 Task: Start in the project ConvertTech the sprint 'Code Crusades', with a duration of 1 week. Start in the project ConvertTech the sprint 'Code Crusades', with a duration of 3 weeks. Start in the project ConvertTech the sprint 'Code Crusades', with a duration of 2 weeks
Action: Mouse moved to (188, 54)
Screenshot: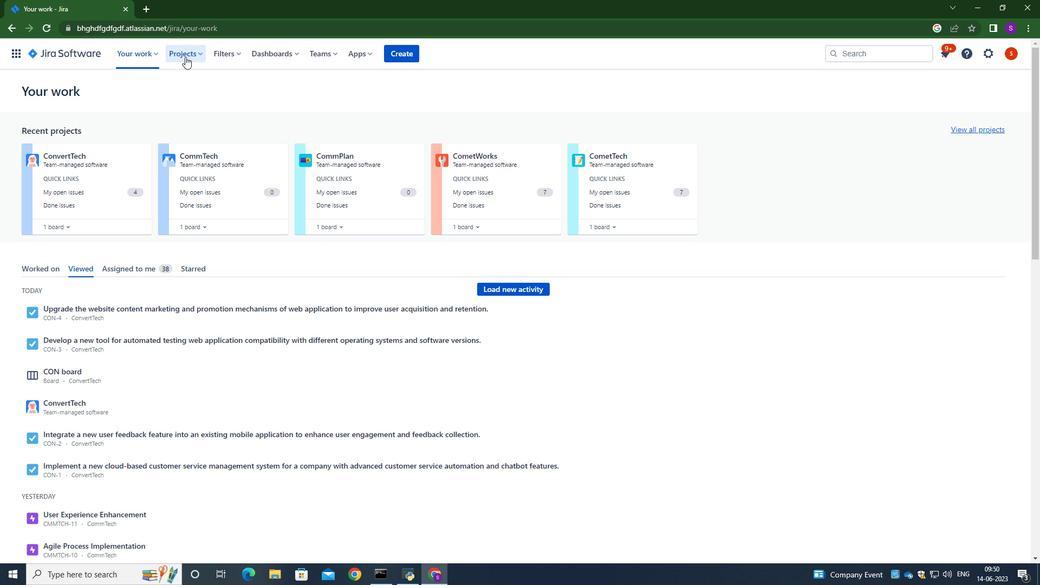
Action: Mouse pressed left at (188, 54)
Screenshot: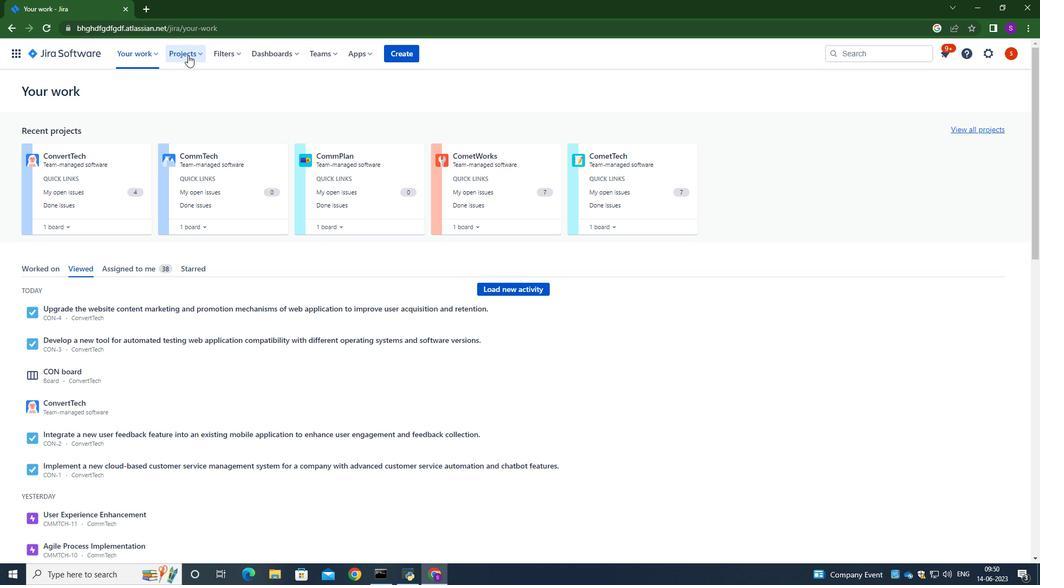 
Action: Mouse moved to (201, 96)
Screenshot: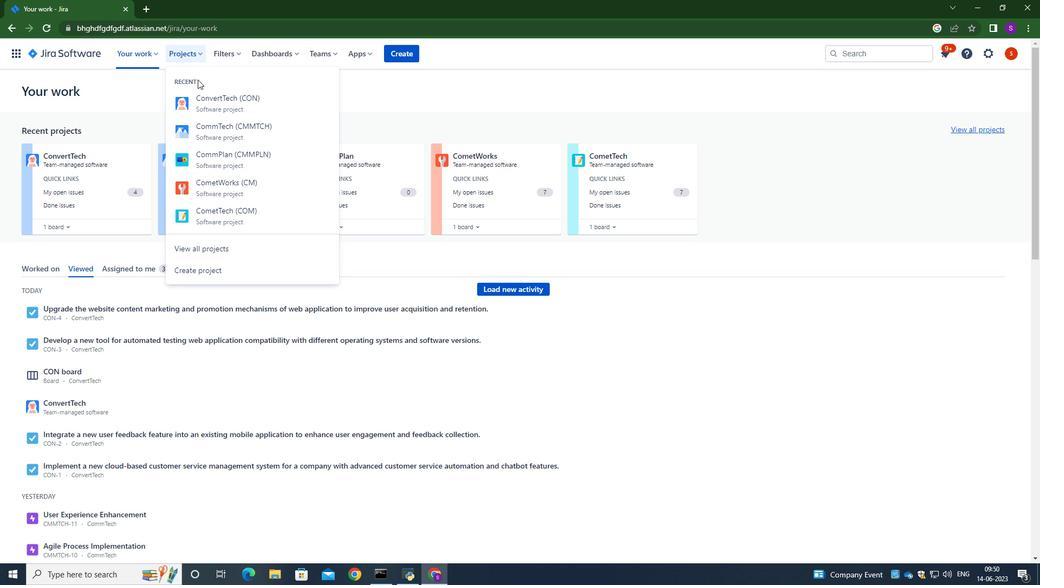 
Action: Mouse pressed left at (201, 96)
Screenshot: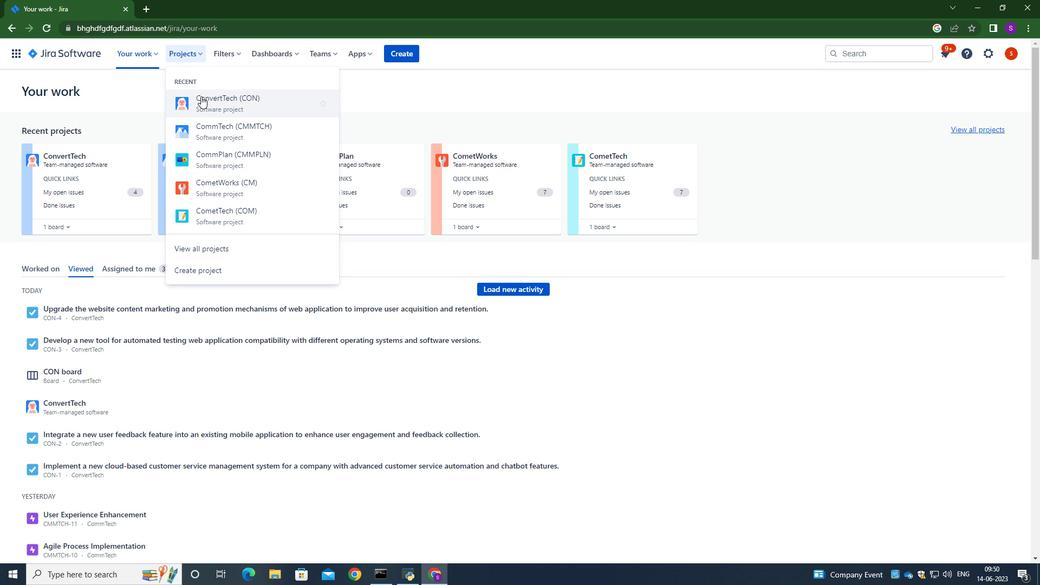 
Action: Mouse moved to (49, 160)
Screenshot: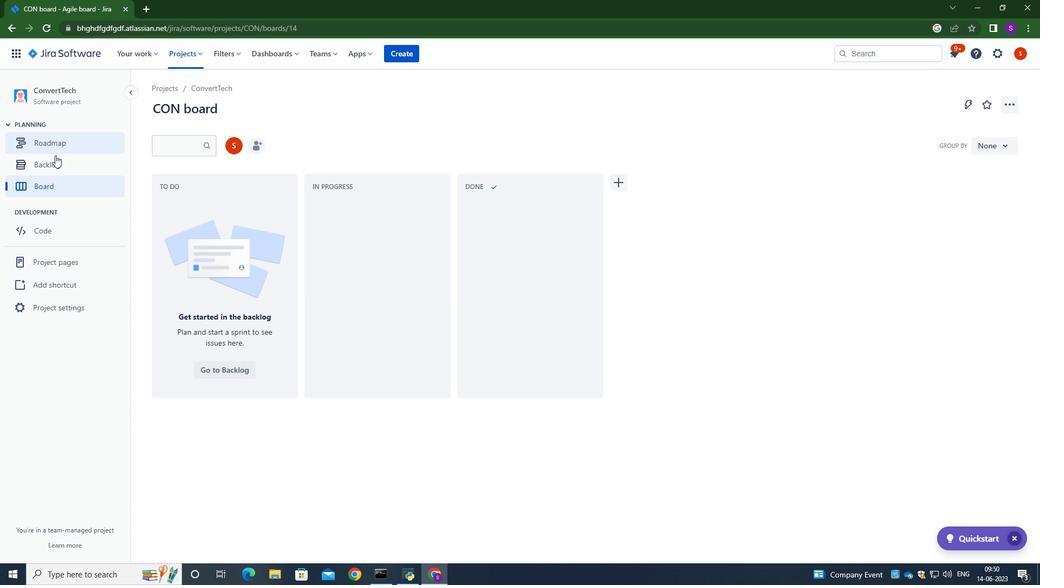 
Action: Mouse pressed left at (49, 160)
Screenshot: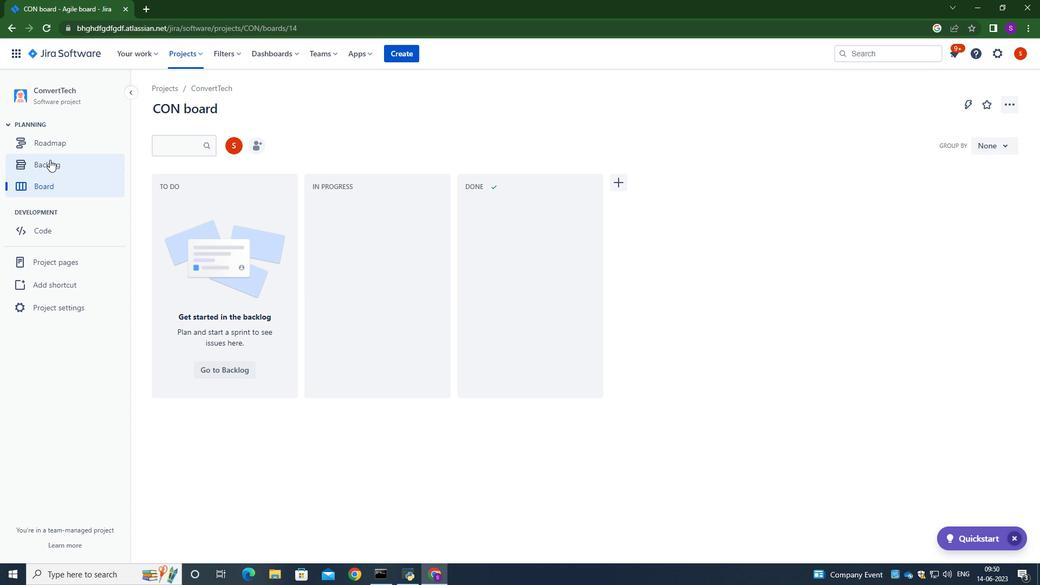 
Action: Mouse moved to (364, 262)
Screenshot: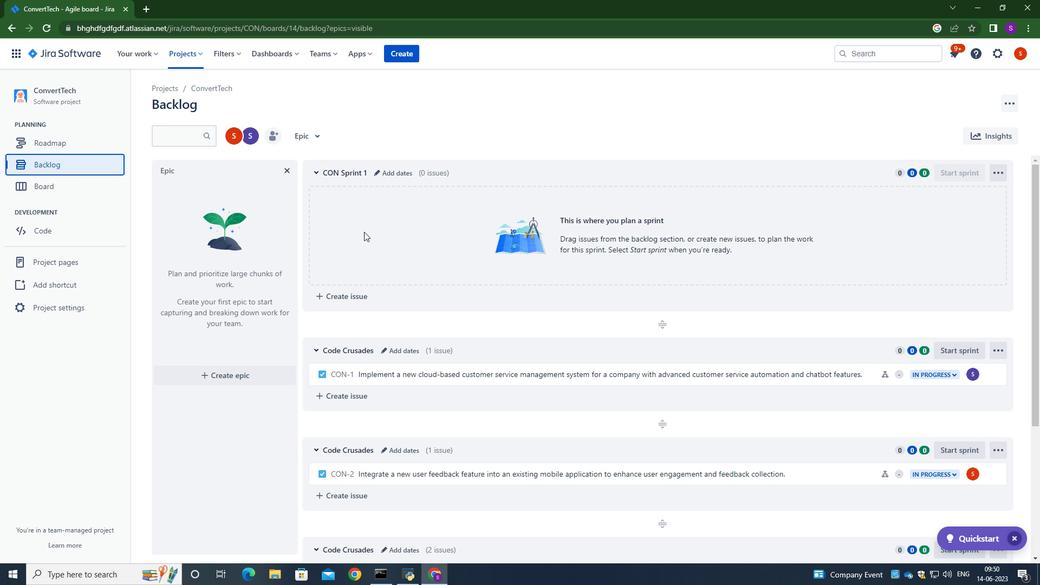 
Action: Mouse scrolled (364, 261) with delta (0, 0)
Screenshot: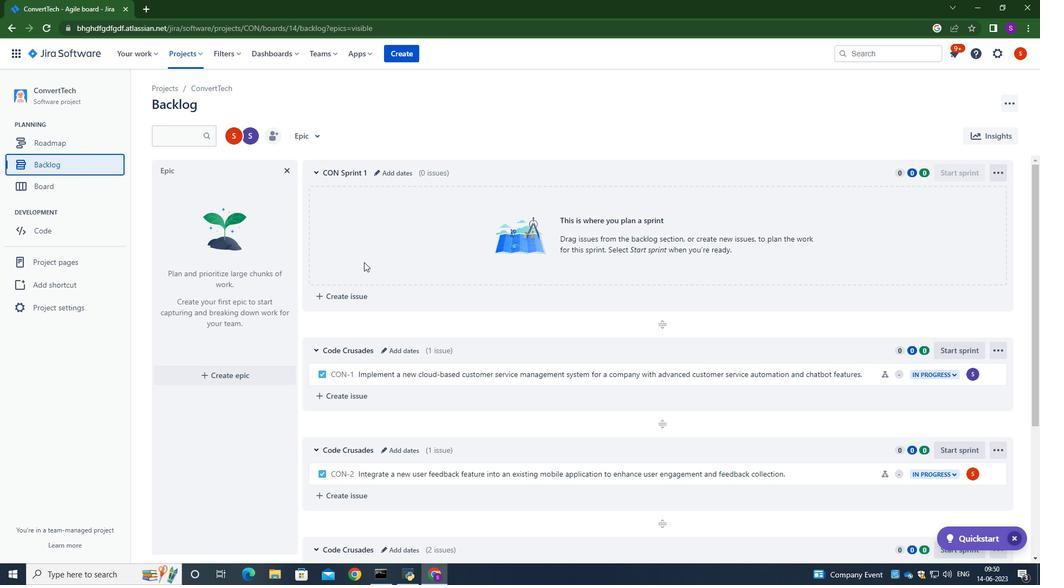 
Action: Mouse scrolled (364, 261) with delta (0, 0)
Screenshot: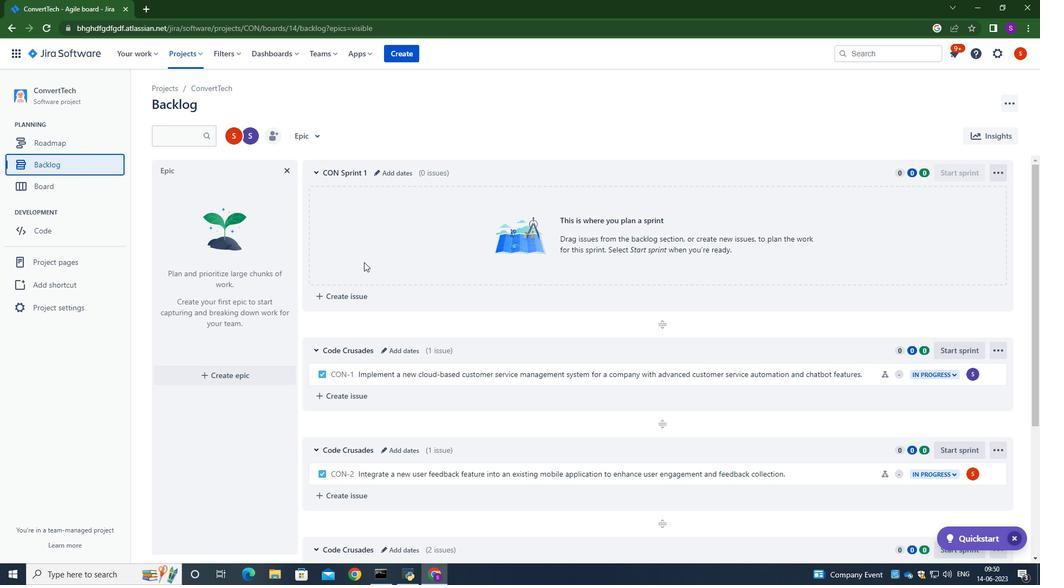 
Action: Mouse moved to (315, 241)
Screenshot: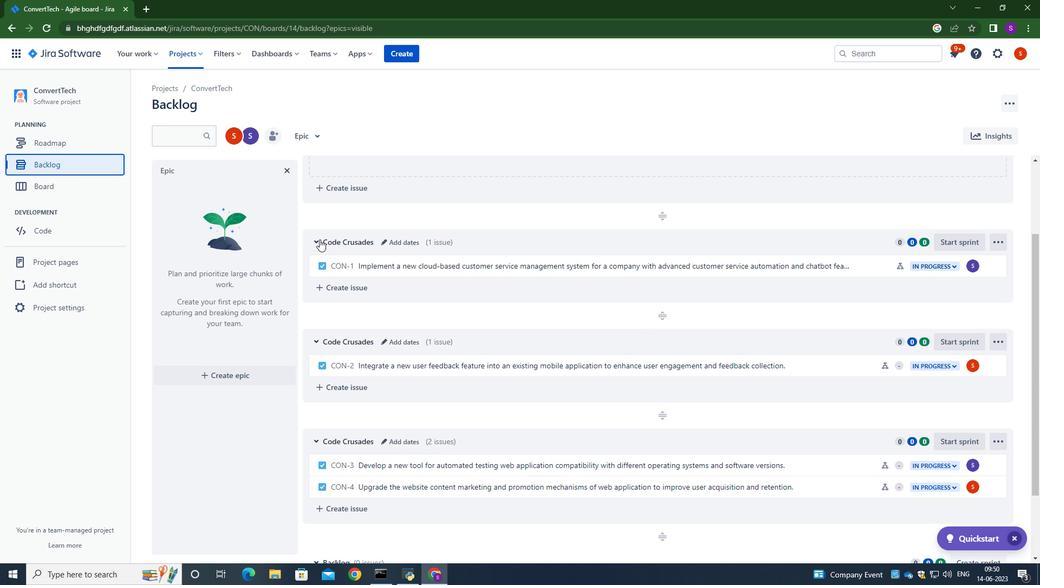 
Action: Mouse pressed left at (315, 241)
Screenshot: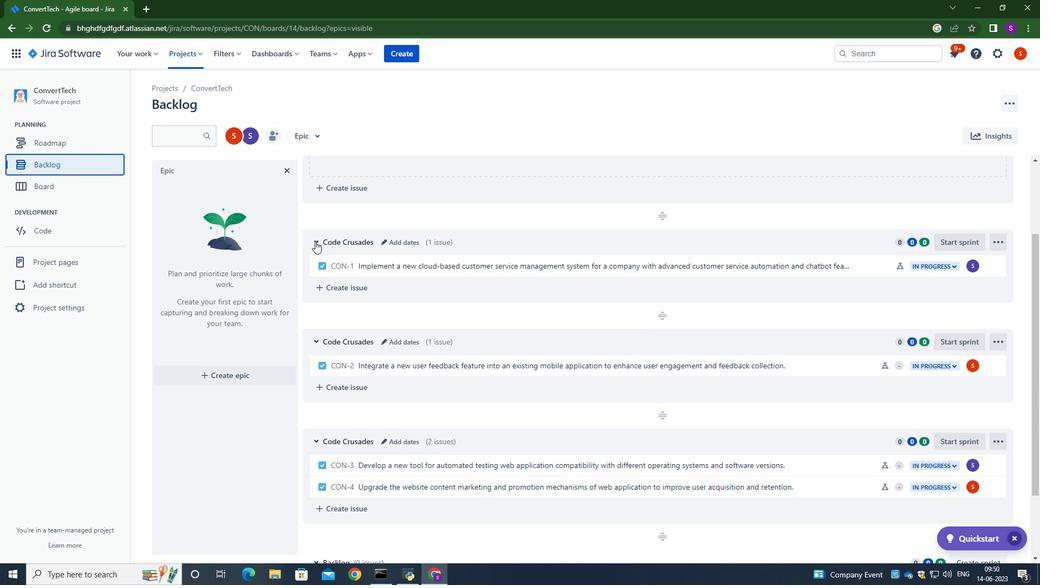 
Action: Mouse pressed left at (315, 241)
Screenshot: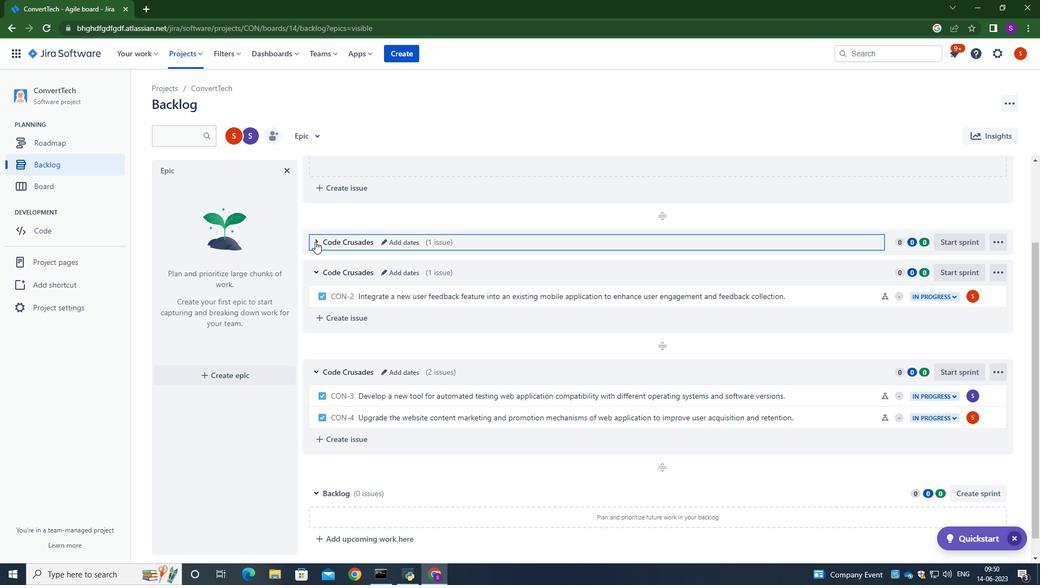 
Action: Mouse moved to (489, 220)
Screenshot: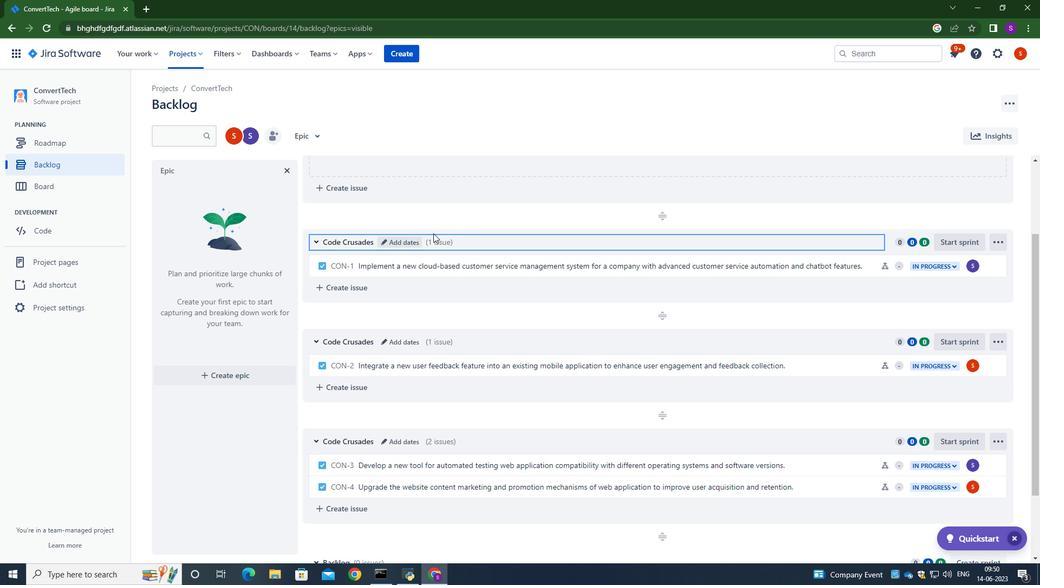 
Action: Mouse scrolled (489, 220) with delta (0, 0)
Screenshot: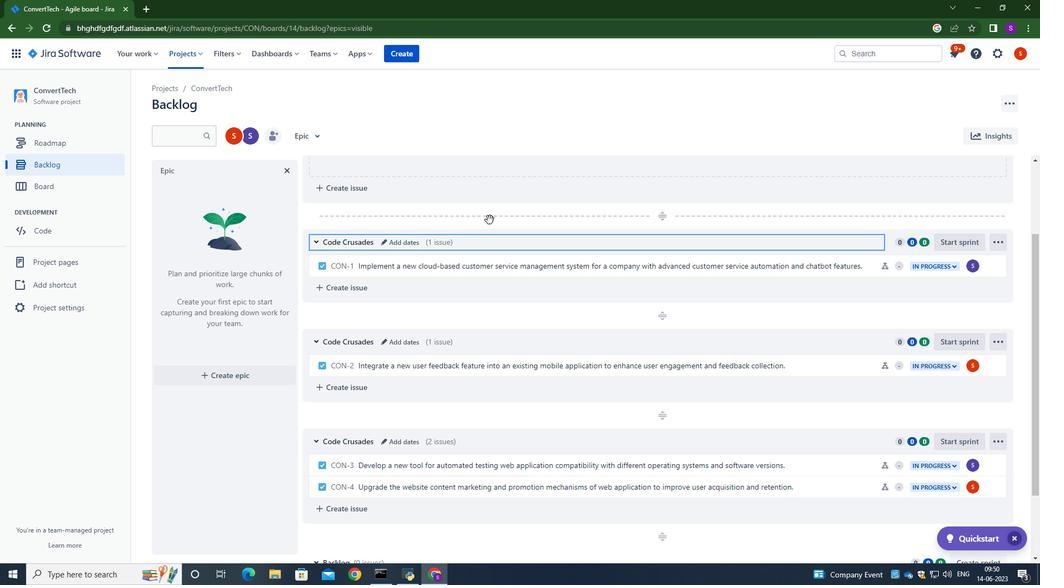 
Action: Mouse scrolled (489, 220) with delta (0, 0)
Screenshot: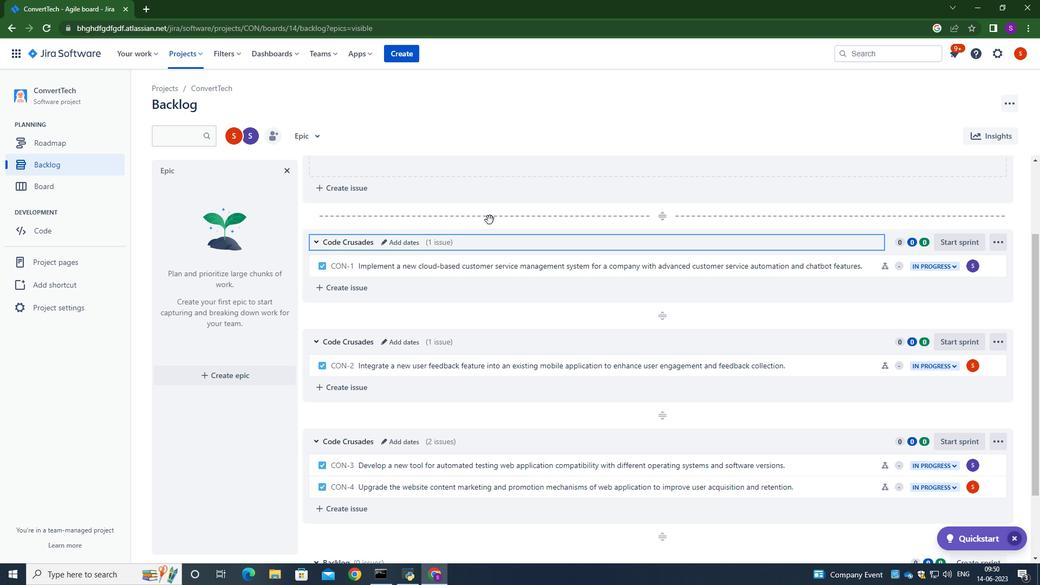 
Action: Mouse scrolled (489, 220) with delta (0, 0)
Screenshot: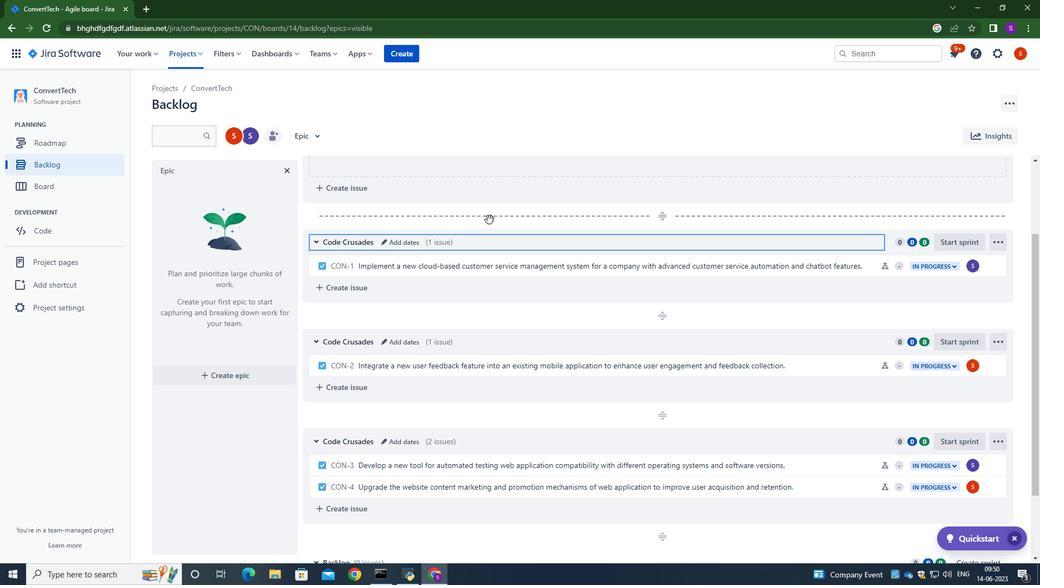 
Action: Mouse moved to (489, 219)
Screenshot: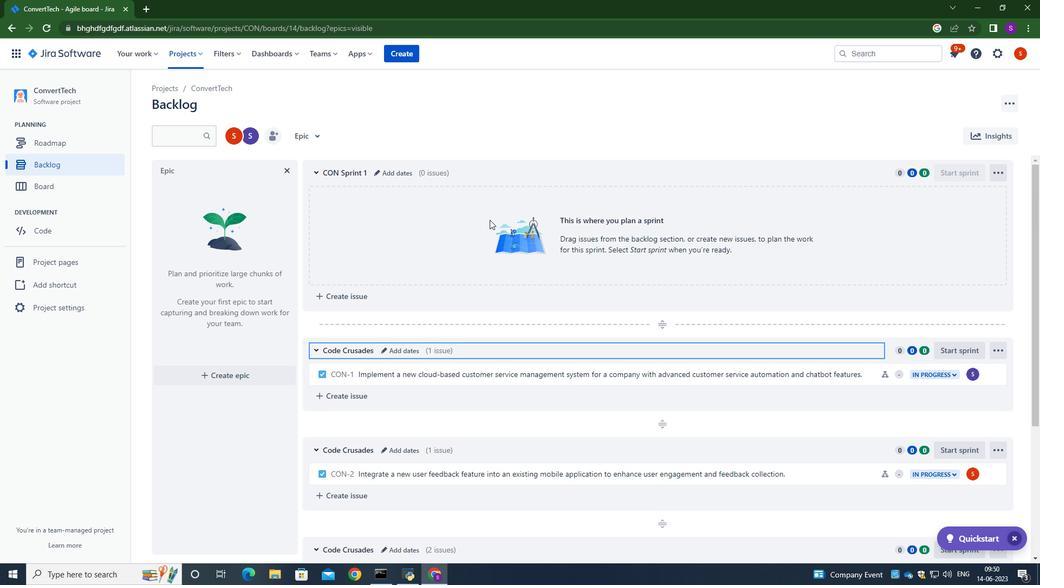 
Action: Mouse scrolled (489, 218) with delta (0, 0)
Screenshot: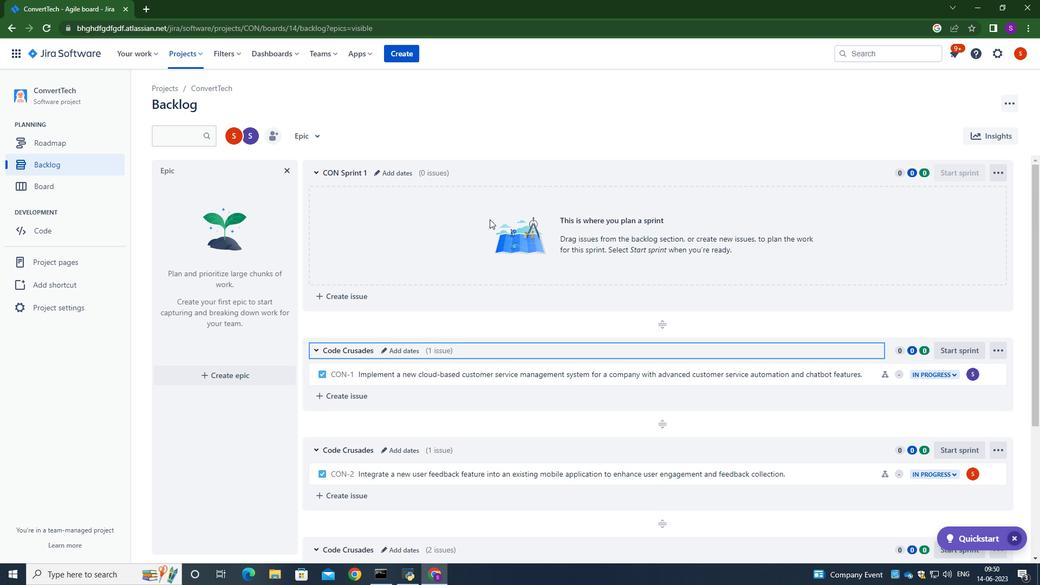 
Action: Mouse moved to (383, 298)
Screenshot: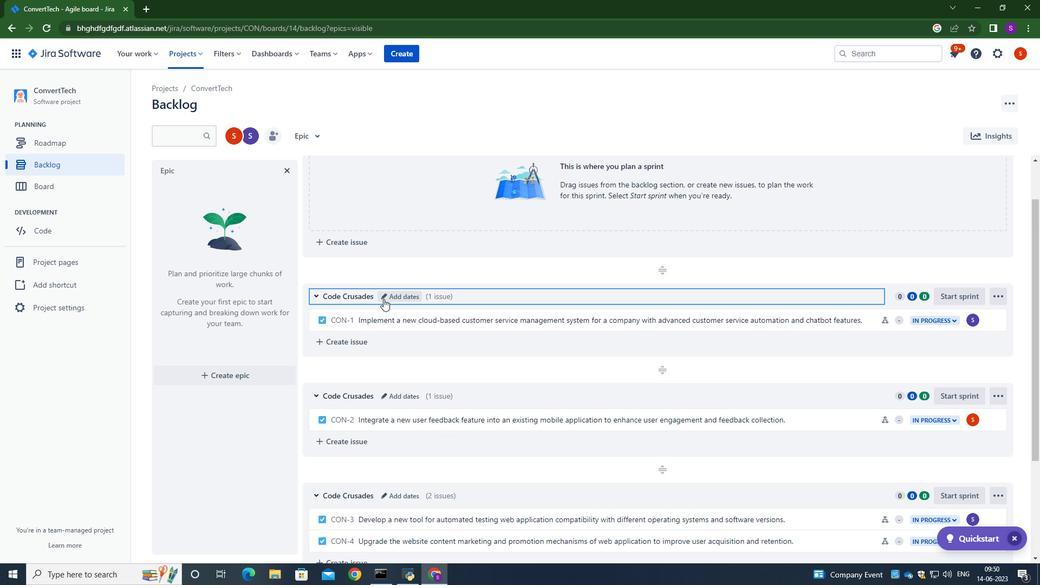 
Action: Mouse pressed left at (383, 298)
Screenshot: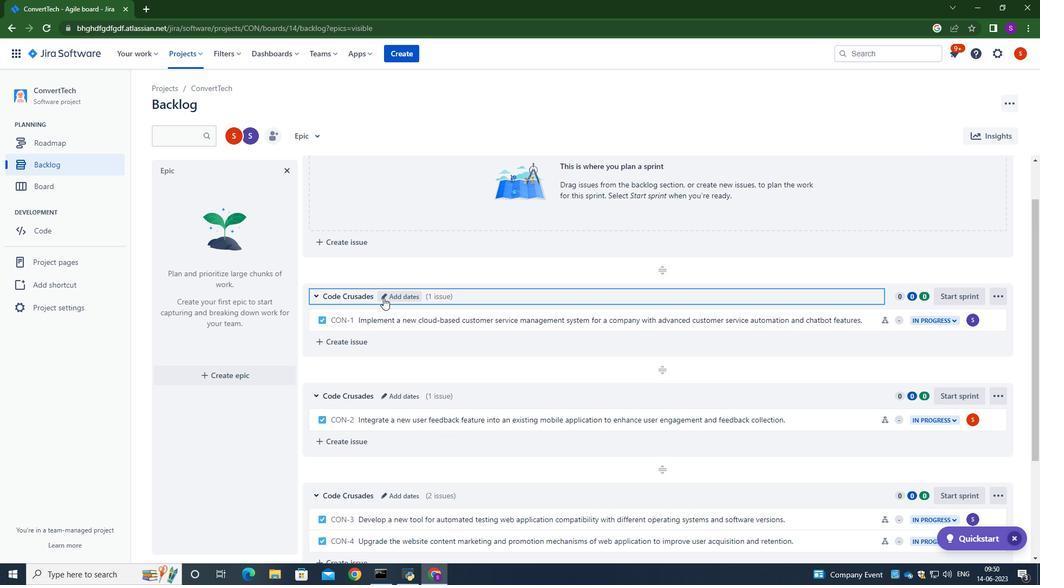 
Action: Mouse moved to (411, 171)
Screenshot: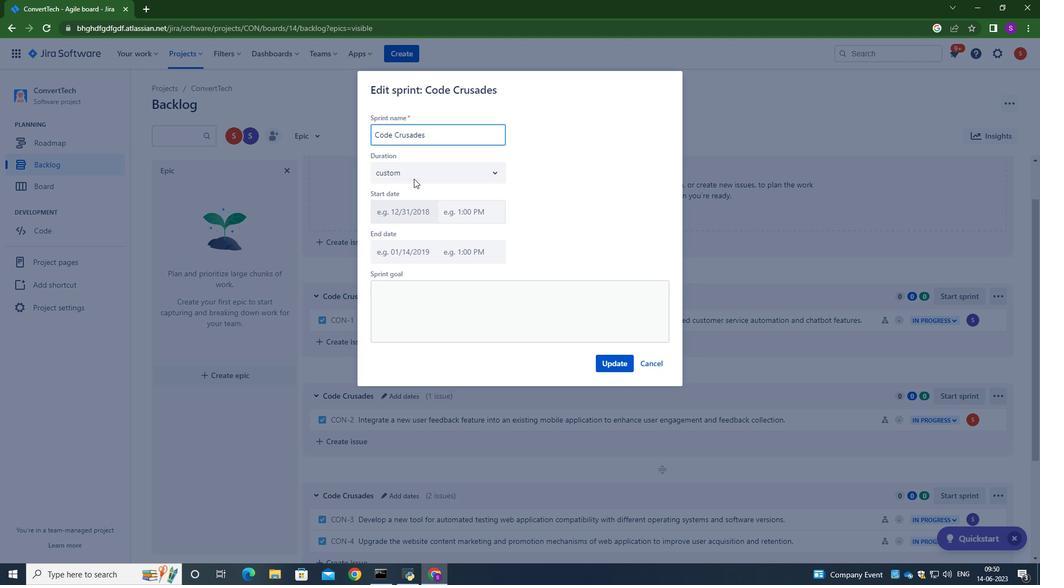 
Action: Mouse pressed left at (411, 171)
Screenshot: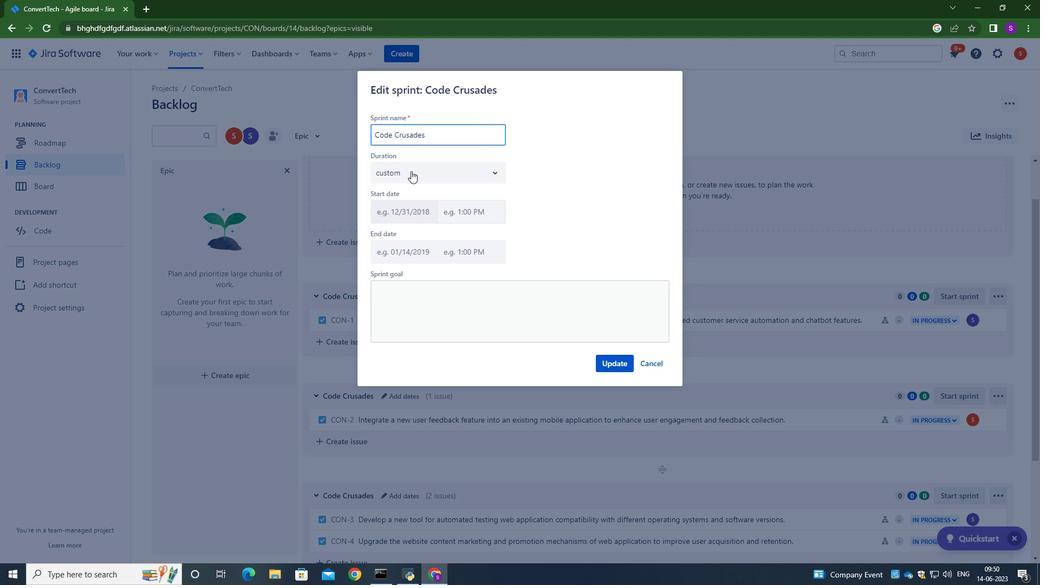 
Action: Mouse moved to (404, 203)
Screenshot: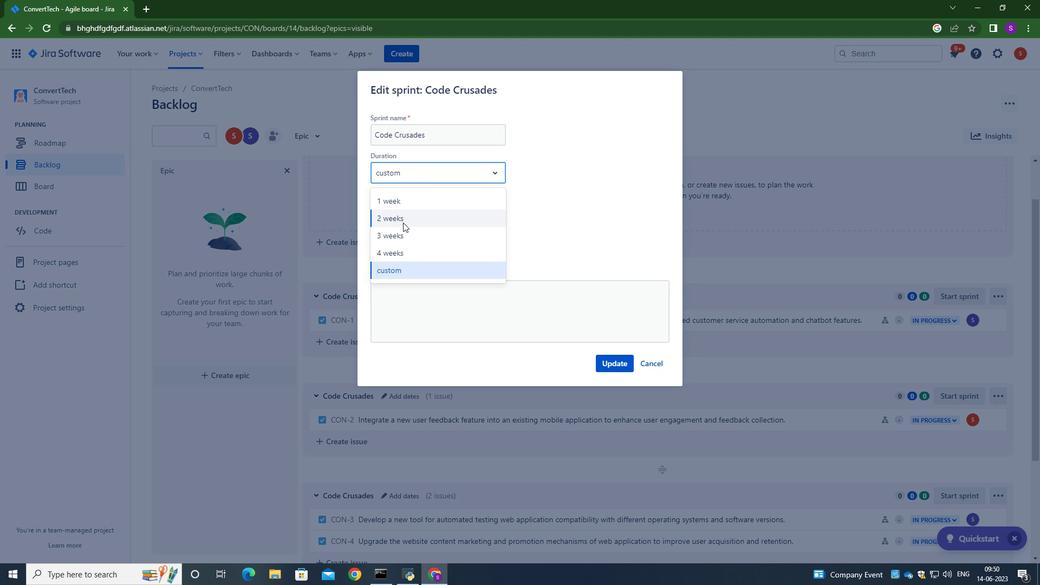 
Action: Mouse pressed left at (404, 203)
Screenshot: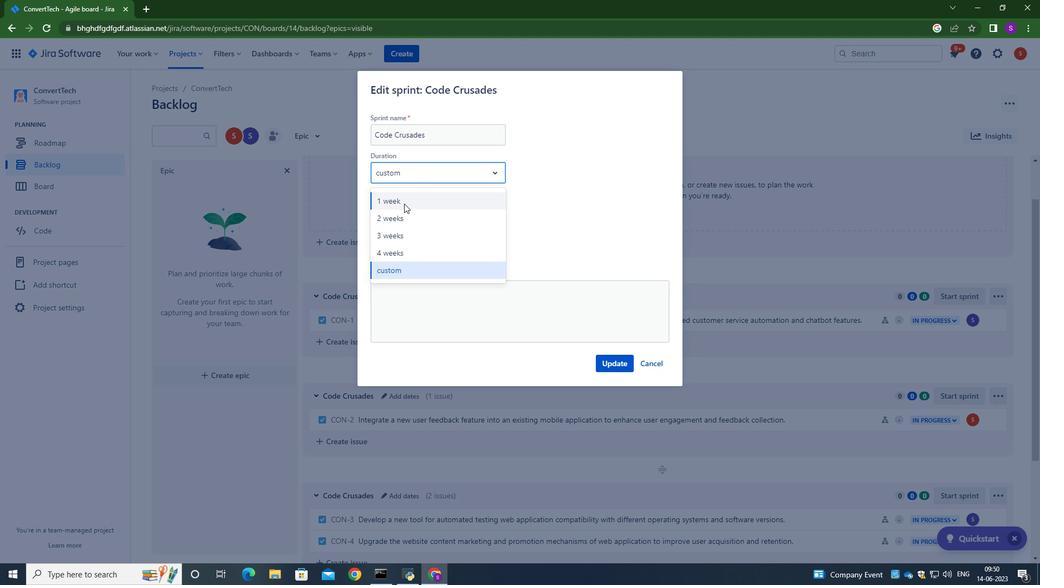 
Action: Mouse moved to (613, 367)
Screenshot: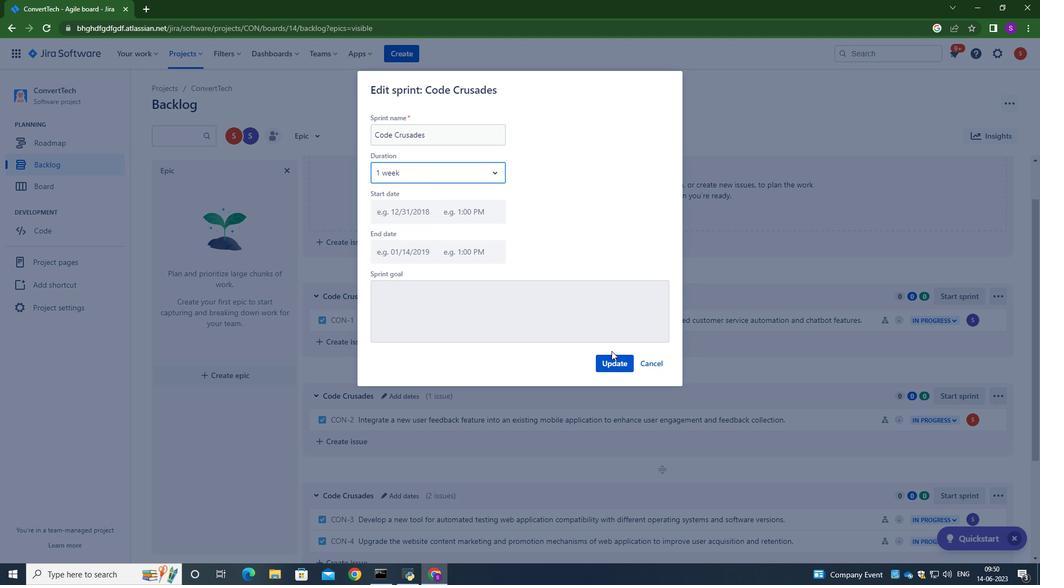 
Action: Mouse pressed left at (613, 367)
Screenshot: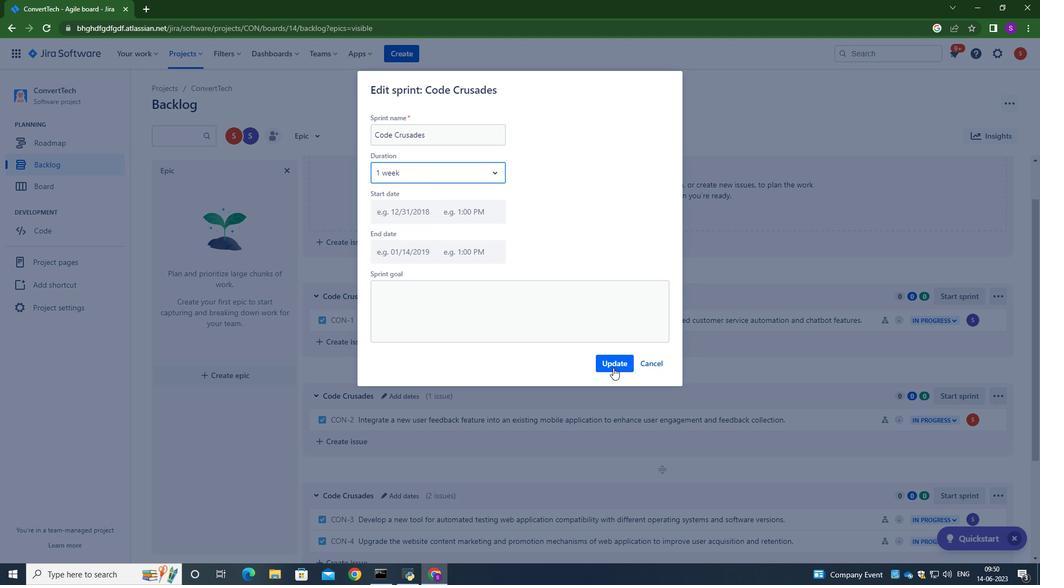 
Action: Mouse moved to (570, 288)
Screenshot: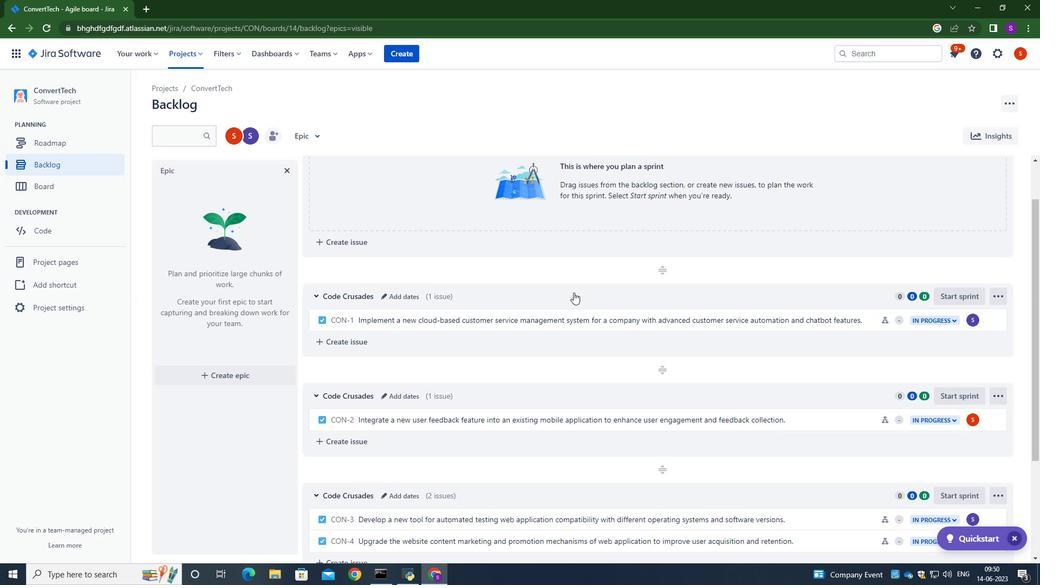 
Action: Mouse scrolled (570, 287) with delta (0, 0)
Screenshot: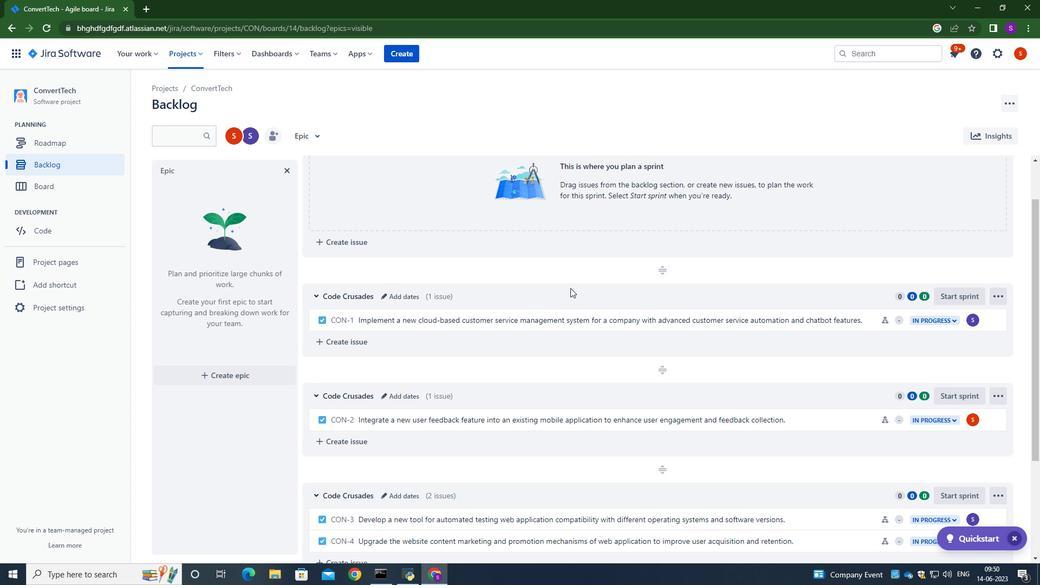
Action: Mouse scrolled (570, 287) with delta (0, 0)
Screenshot: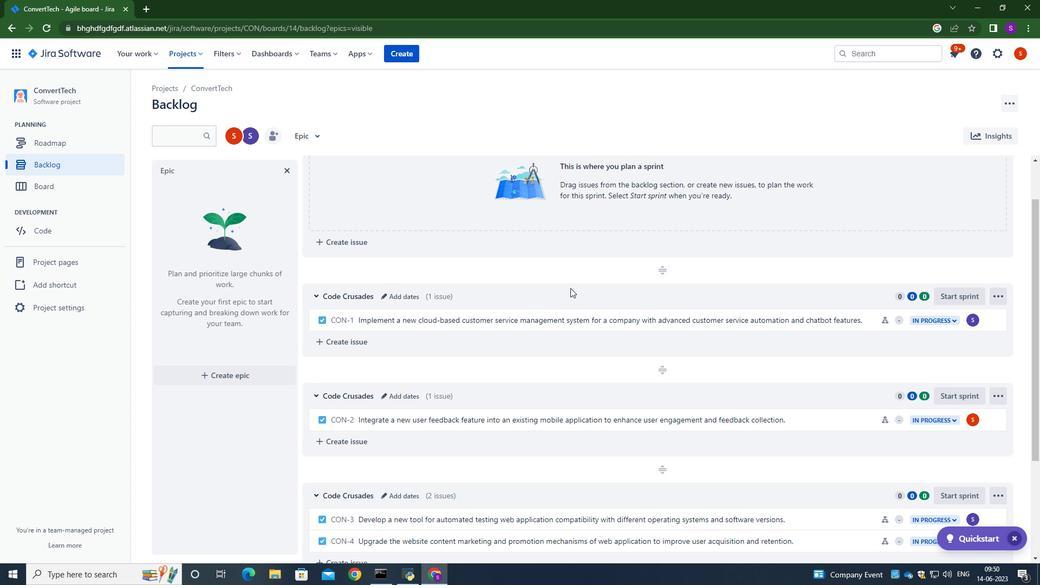 
Action: Mouse scrolled (570, 287) with delta (0, 0)
Screenshot: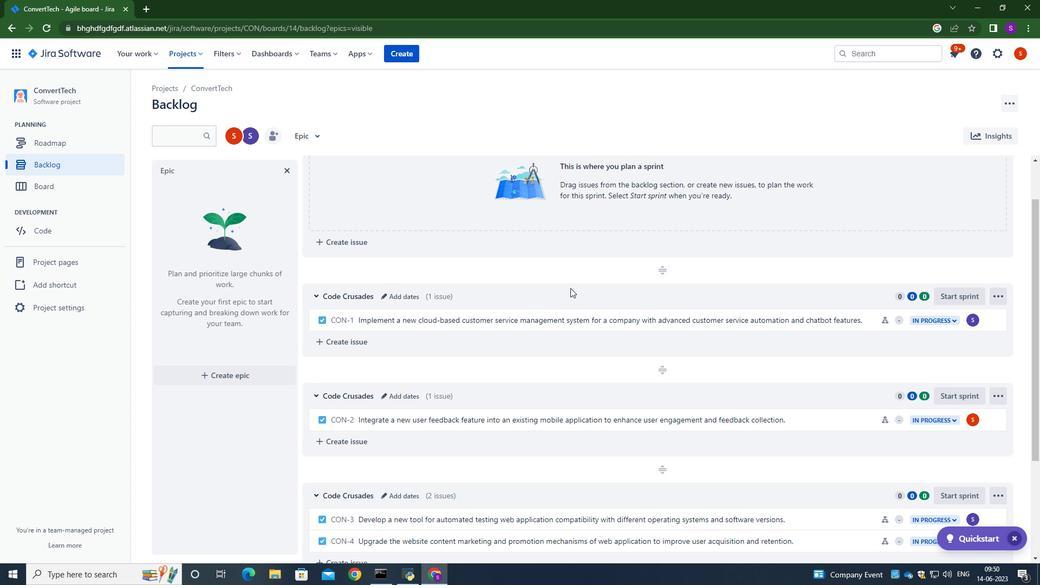 
Action: Mouse scrolled (570, 287) with delta (0, 0)
Screenshot: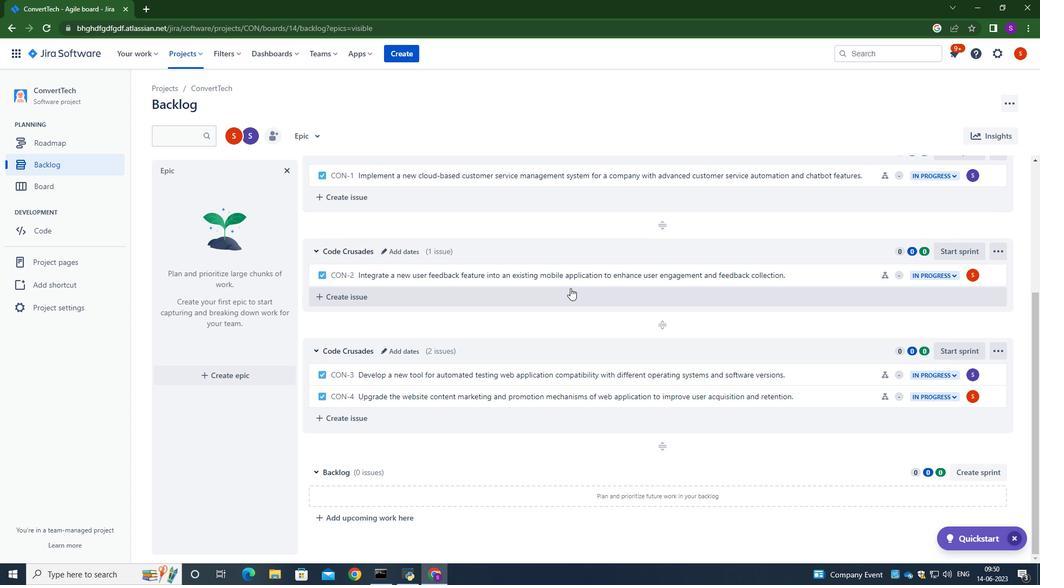
Action: Mouse moved to (386, 251)
Screenshot: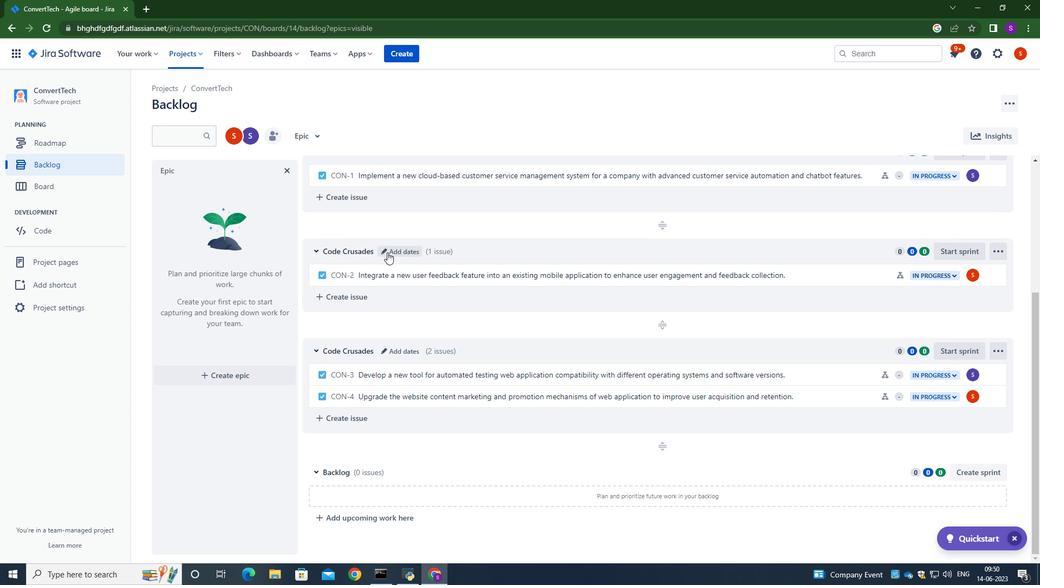 
Action: Mouse pressed left at (386, 251)
Screenshot: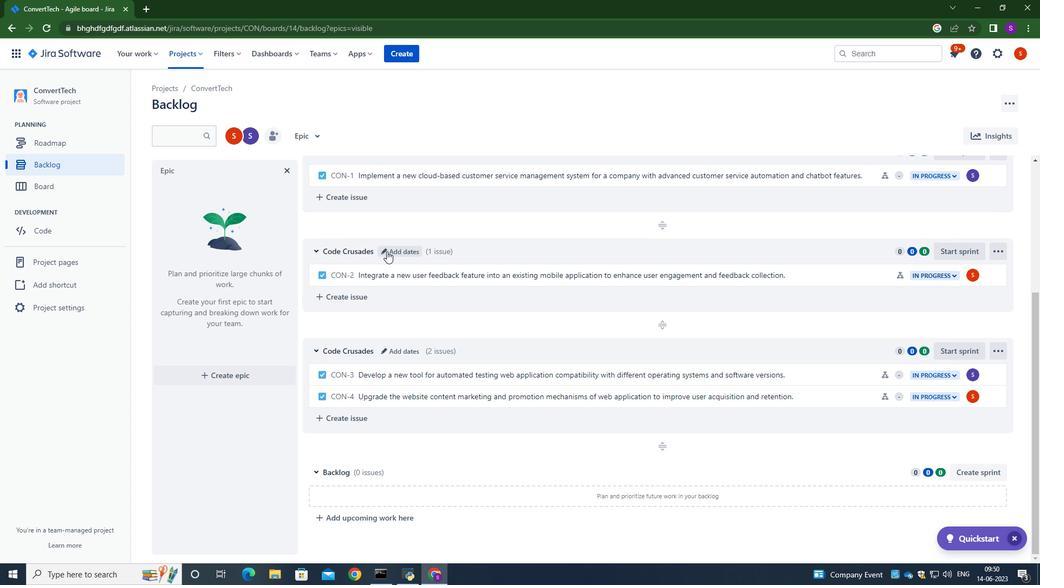 
Action: Mouse moved to (410, 176)
Screenshot: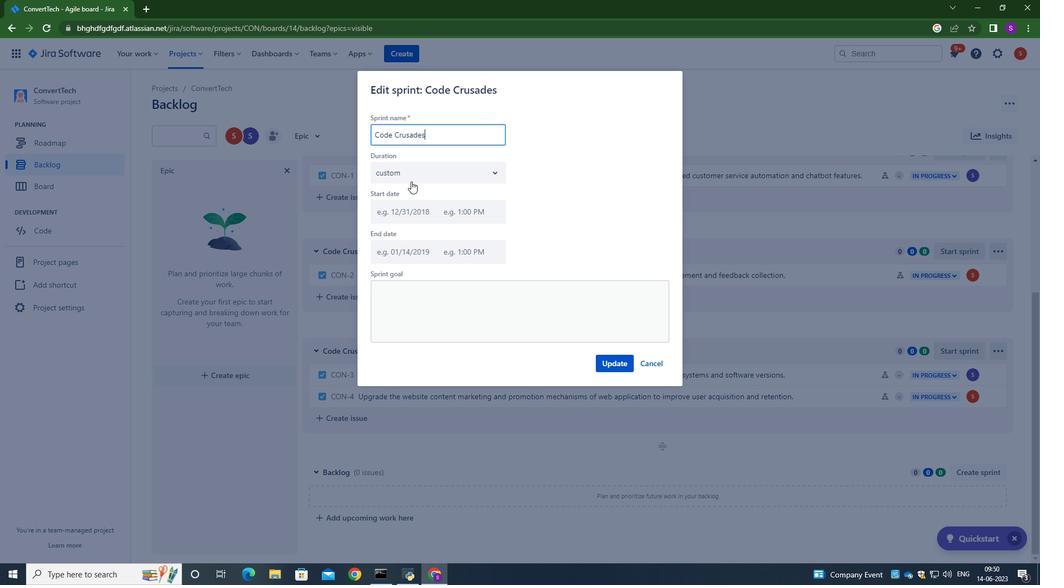 
Action: Mouse pressed left at (410, 176)
Screenshot: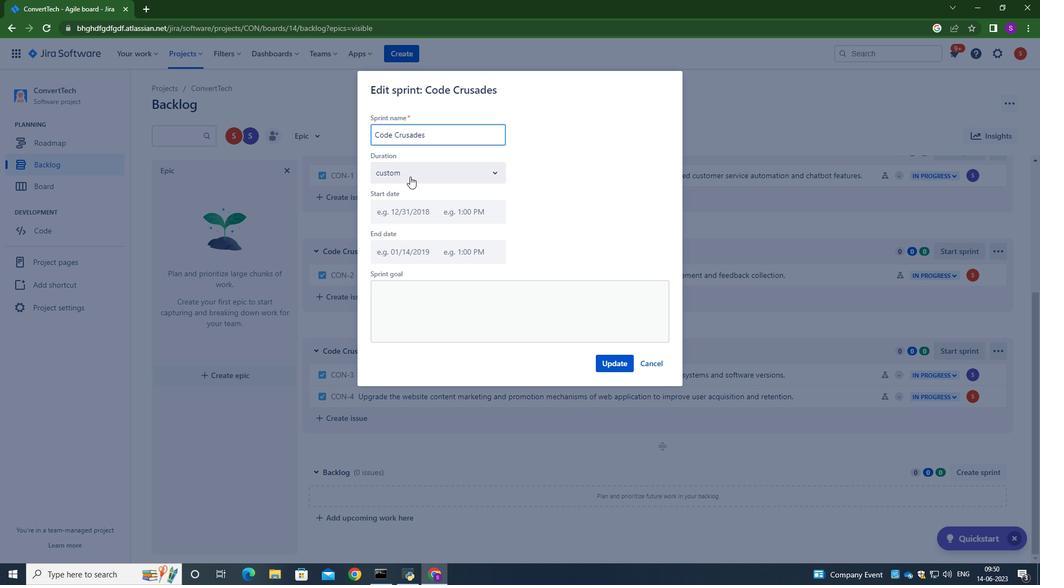 
Action: Mouse moved to (404, 238)
Screenshot: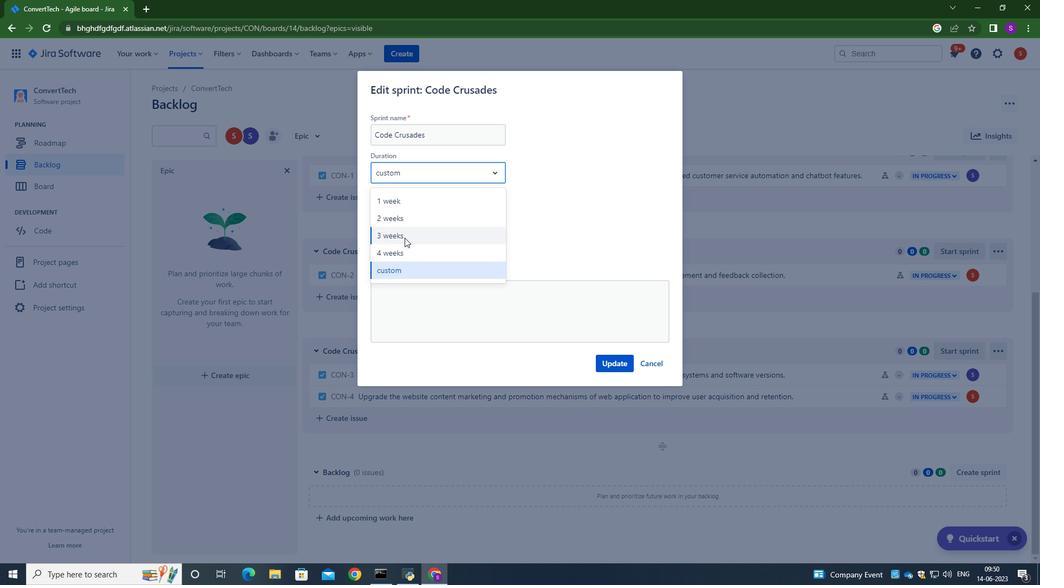 
Action: Mouse pressed left at (404, 238)
Screenshot: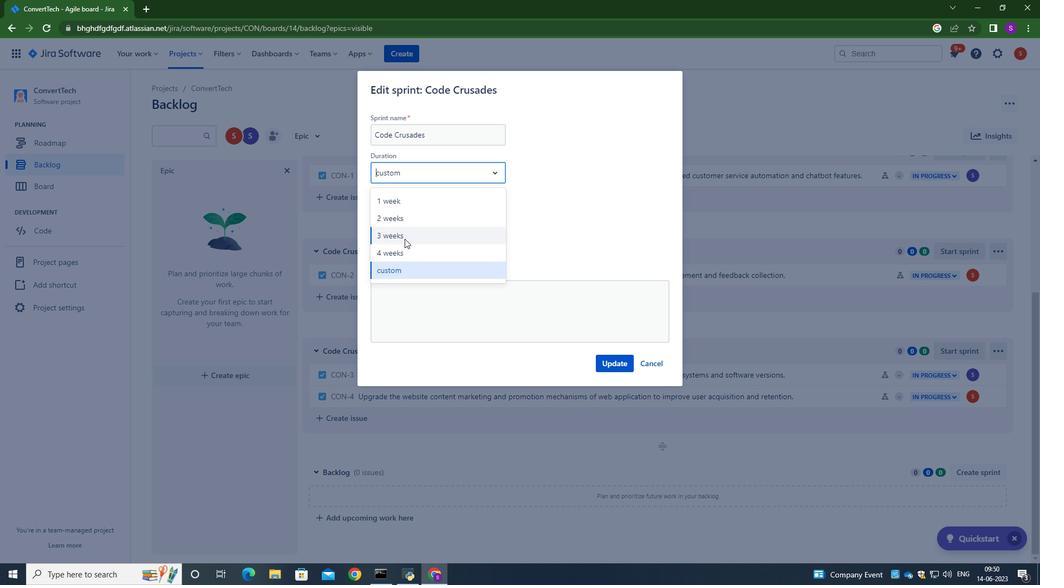 
Action: Mouse moved to (610, 360)
Screenshot: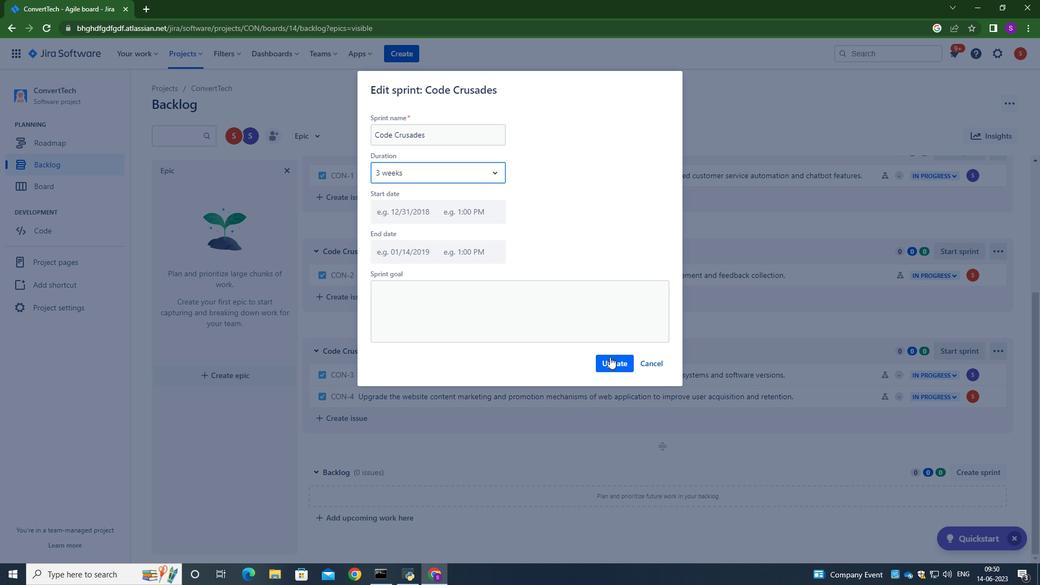 
Action: Mouse pressed left at (610, 360)
Screenshot: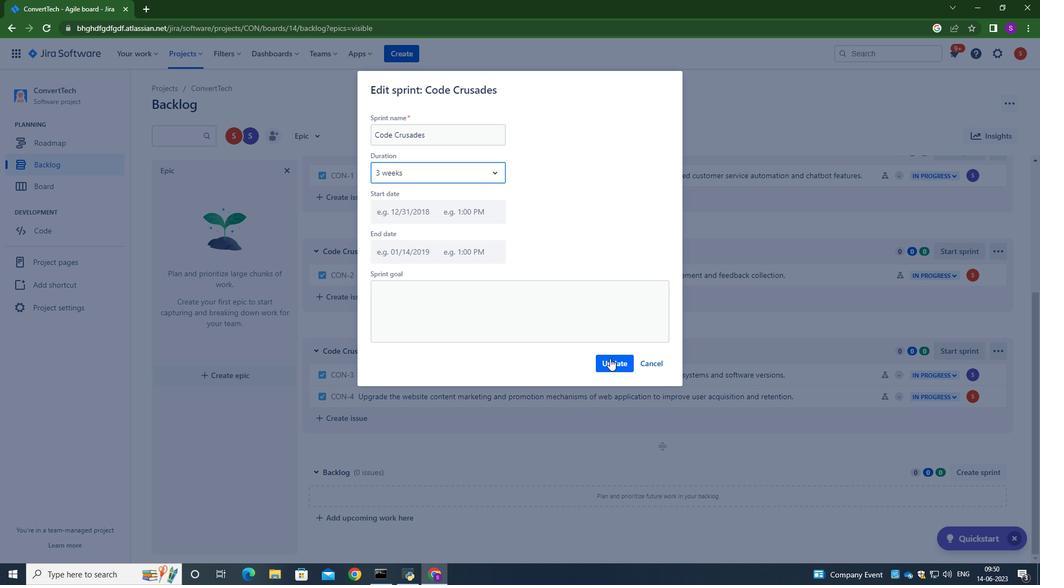 
Action: Mouse moved to (521, 265)
Screenshot: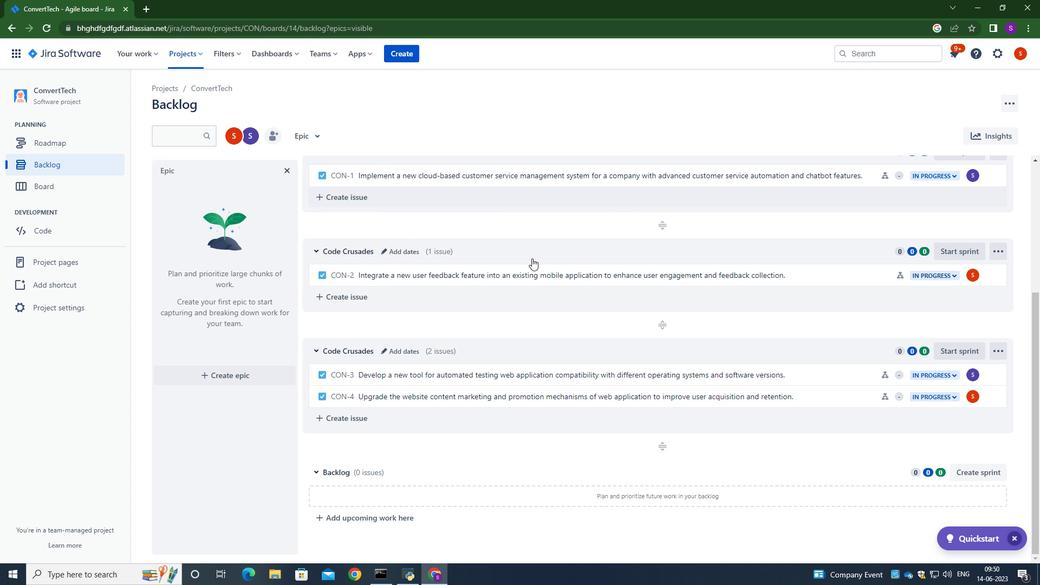 
Action: Mouse scrolled (521, 264) with delta (0, 0)
Screenshot: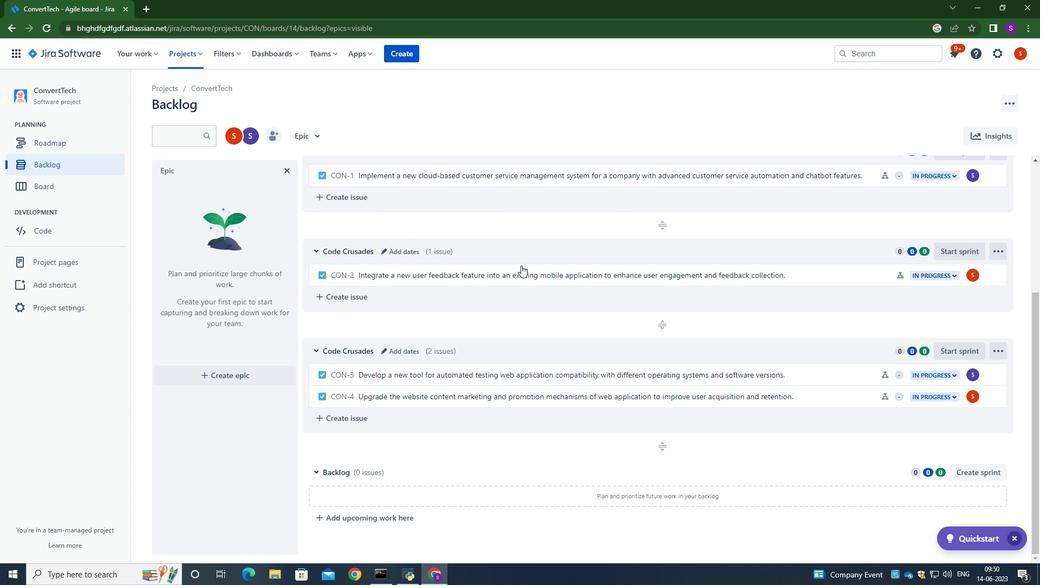 
Action: Mouse scrolled (521, 264) with delta (0, 0)
Screenshot: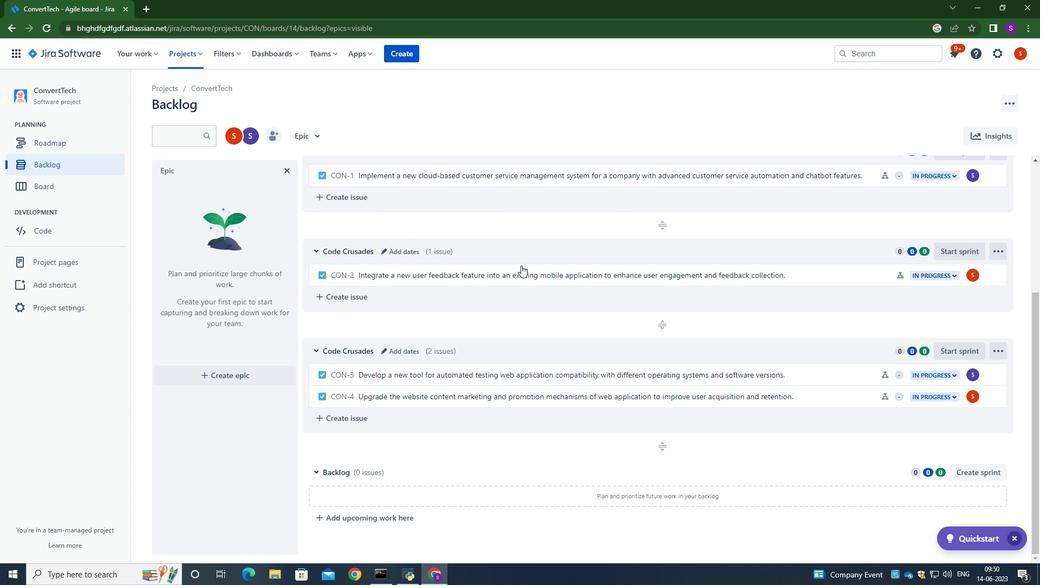
Action: Mouse moved to (380, 352)
Screenshot: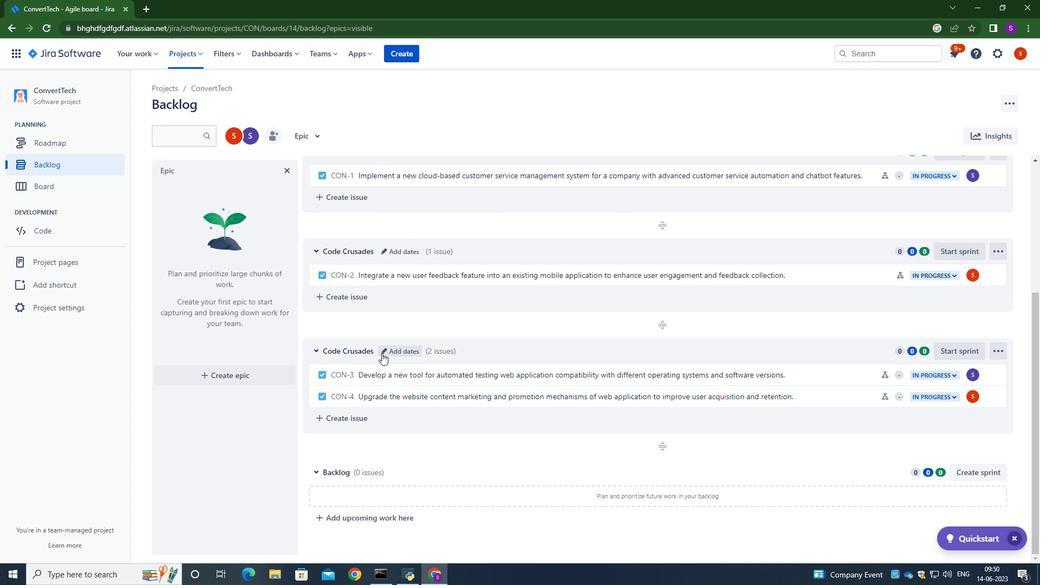 
Action: Mouse pressed left at (380, 352)
Screenshot: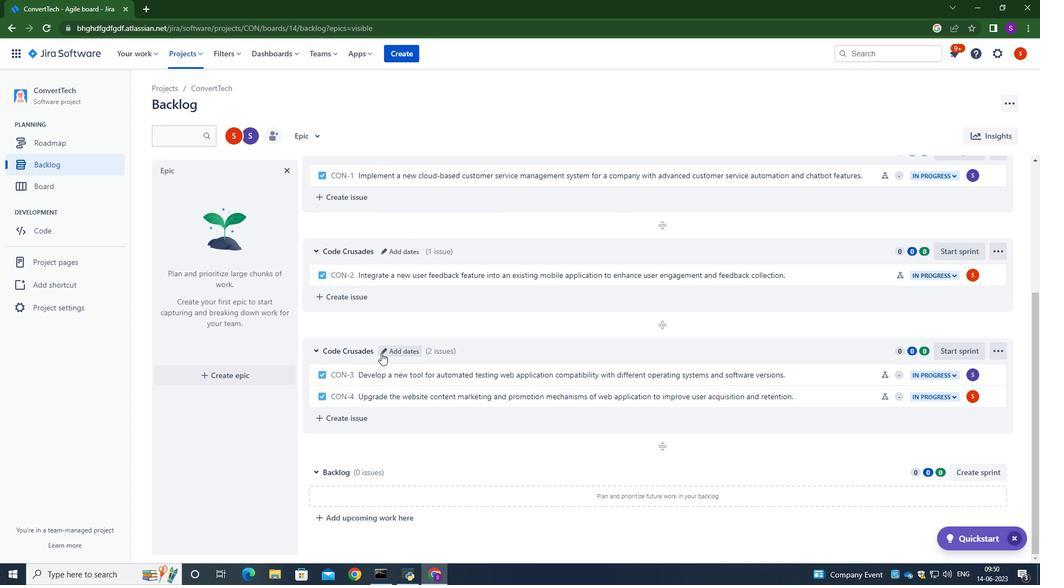 
Action: Mouse moved to (467, 175)
Screenshot: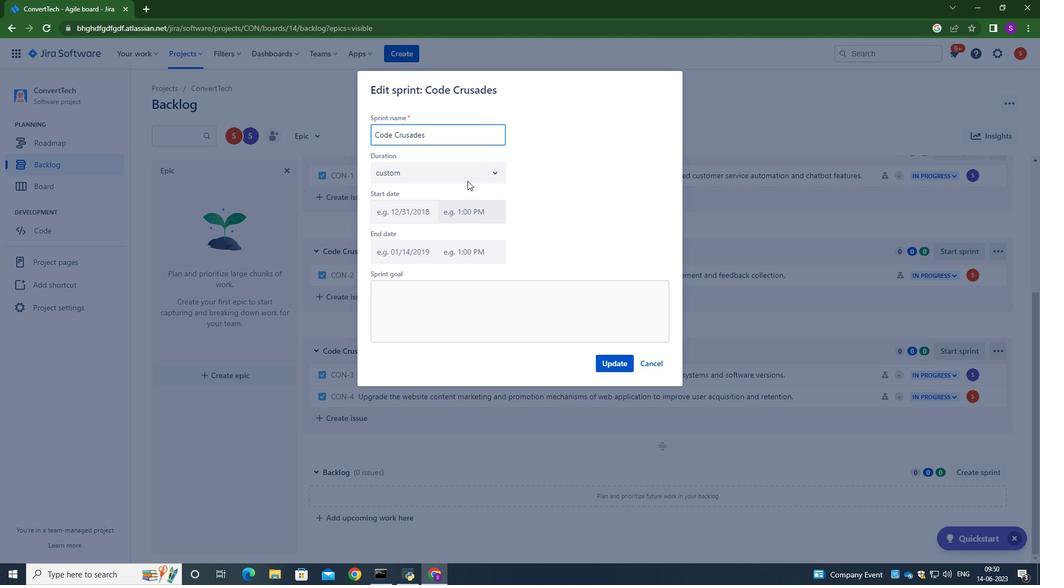 
Action: Mouse pressed left at (467, 175)
Screenshot: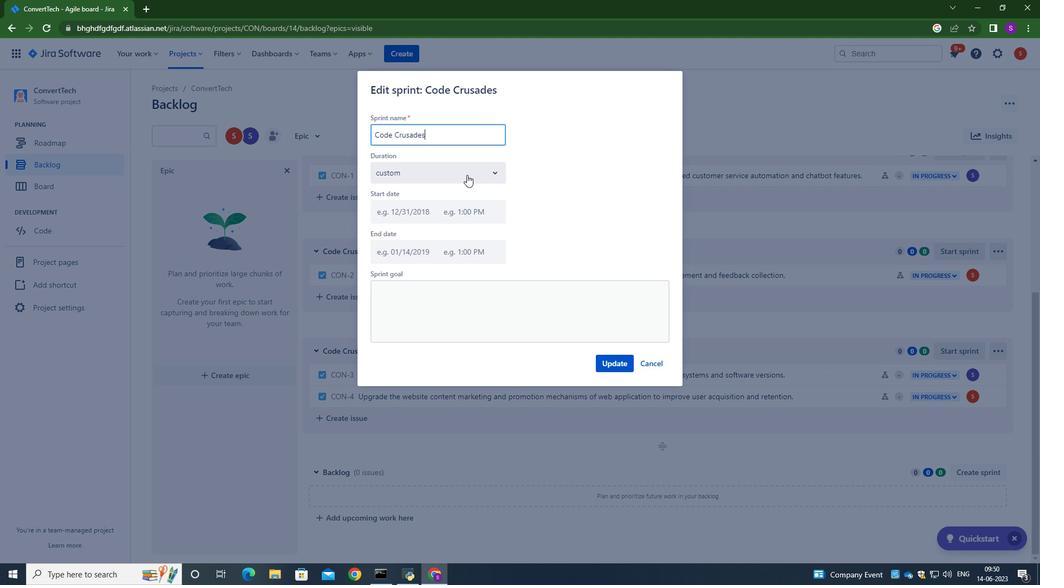 
Action: Mouse moved to (425, 224)
Screenshot: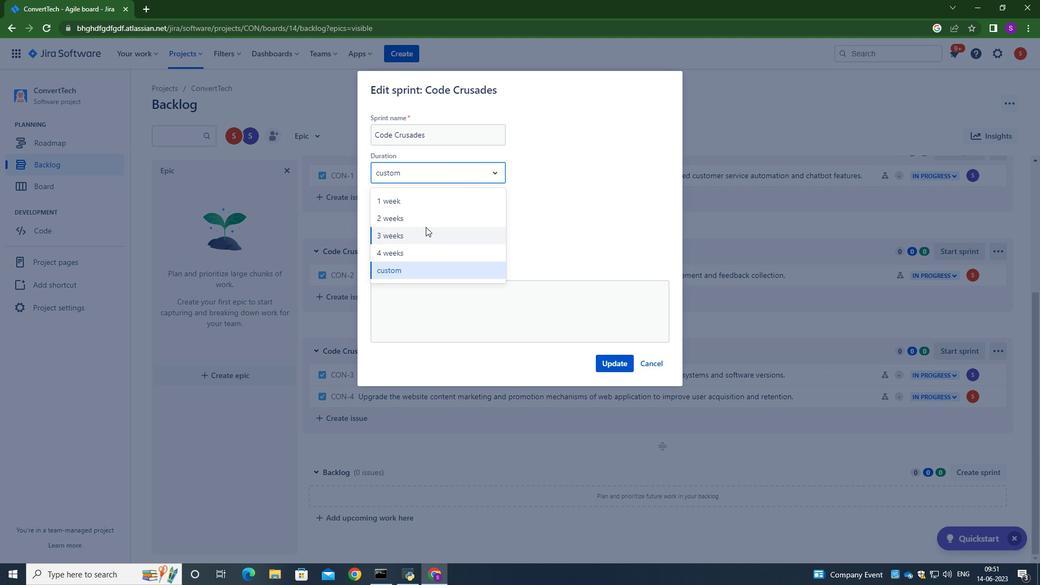 
Action: Mouse pressed left at (425, 224)
Screenshot: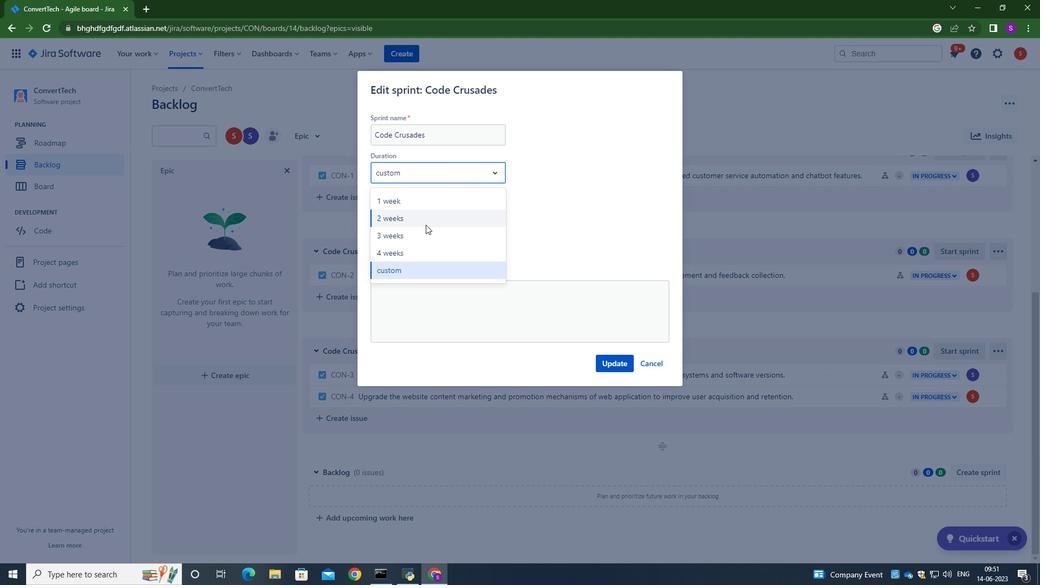 
Action: Mouse moved to (598, 357)
Screenshot: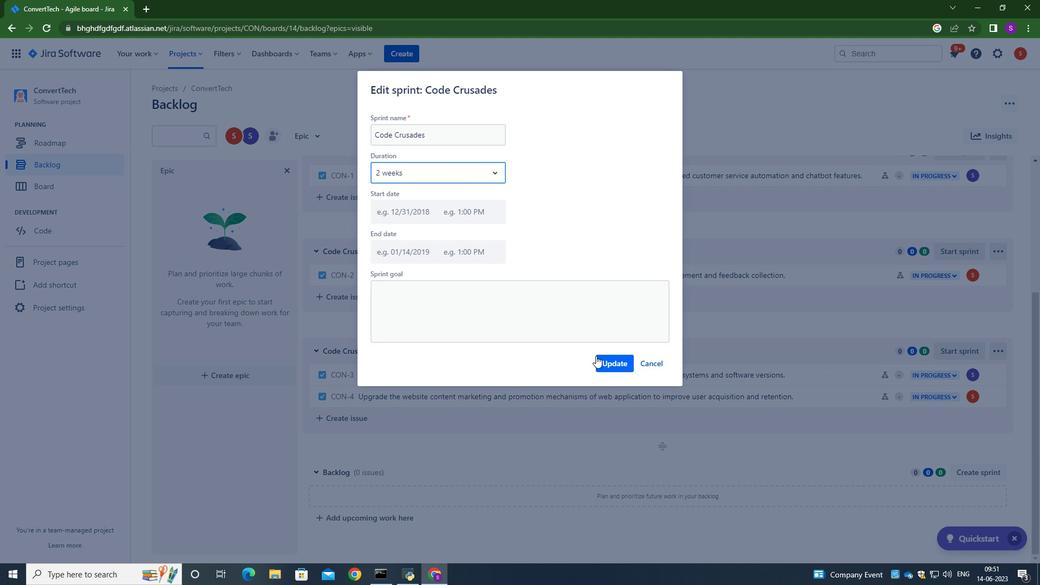 
Action: Mouse pressed left at (598, 357)
Screenshot: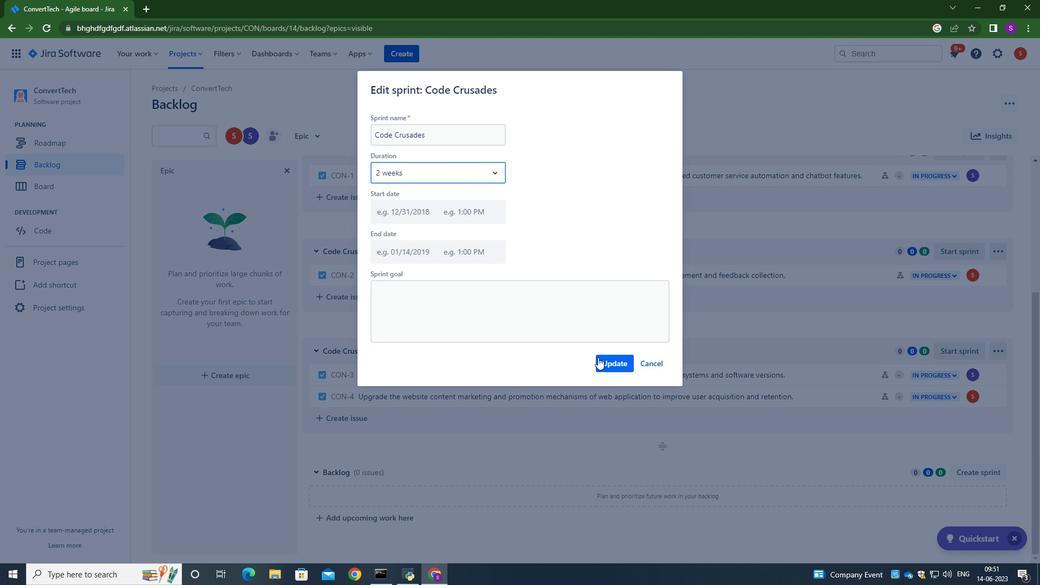 
Action: Mouse moved to (546, 253)
Screenshot: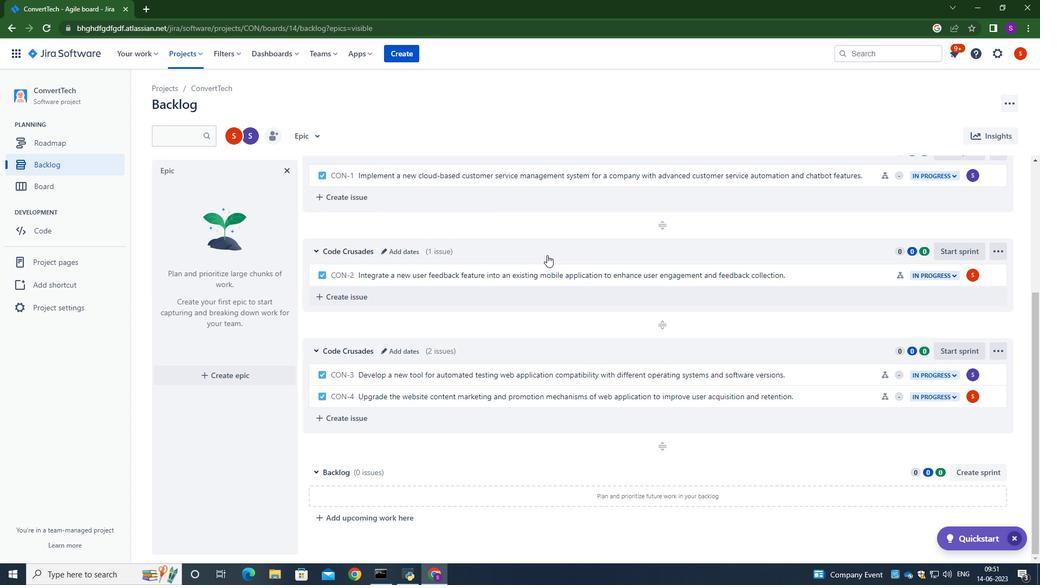 
Action: Mouse scrolled (546, 252) with delta (0, 0)
Screenshot: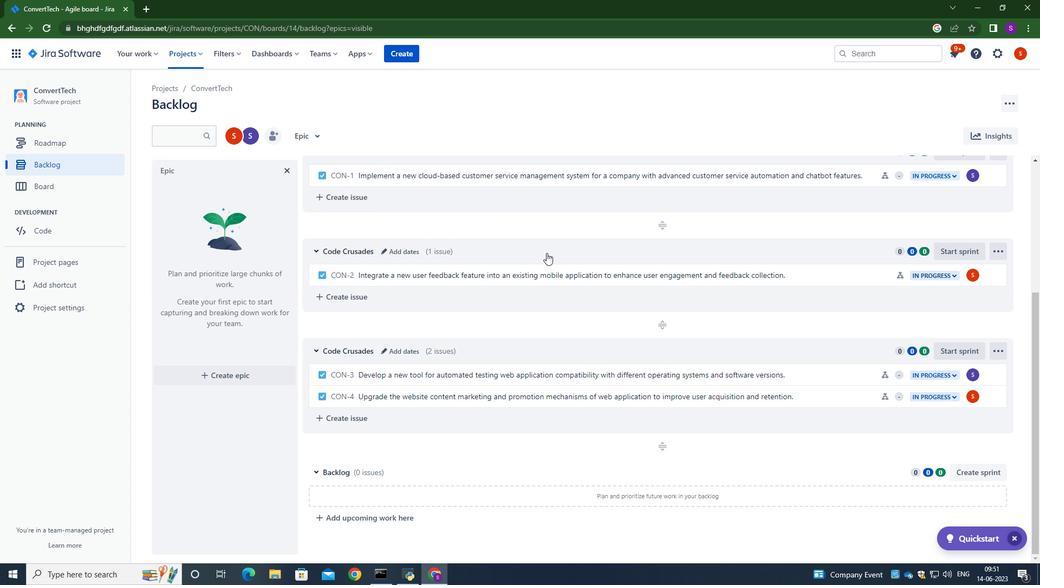 
Action: Mouse scrolled (546, 252) with delta (0, 0)
Screenshot: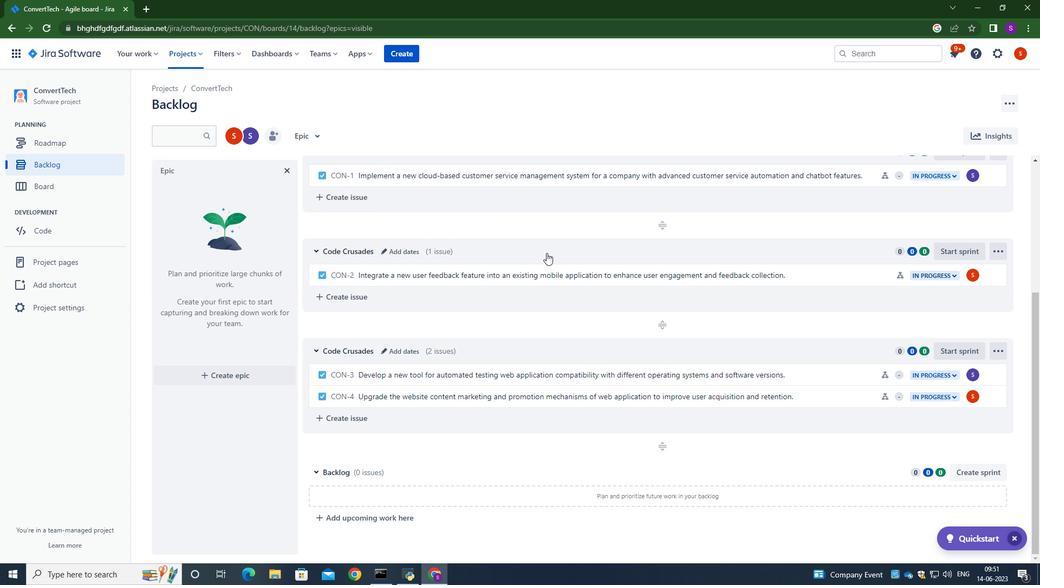 
Action: Mouse scrolled (546, 252) with delta (0, 0)
Screenshot: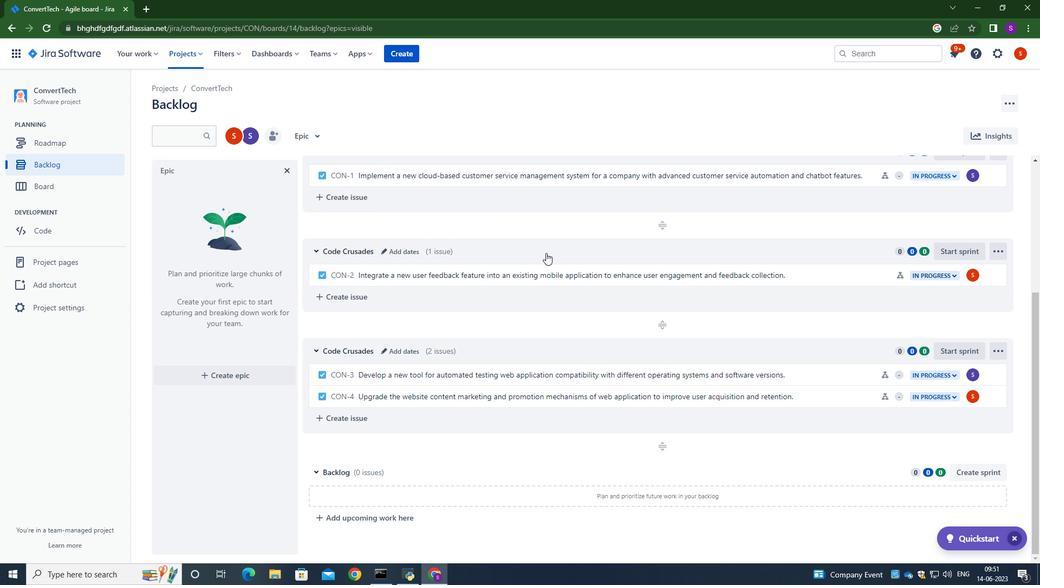 
